 Task: Add to scrum project WolfTech a team member softage.3@softage.net.
Action: Mouse moved to (236, 65)
Screenshot: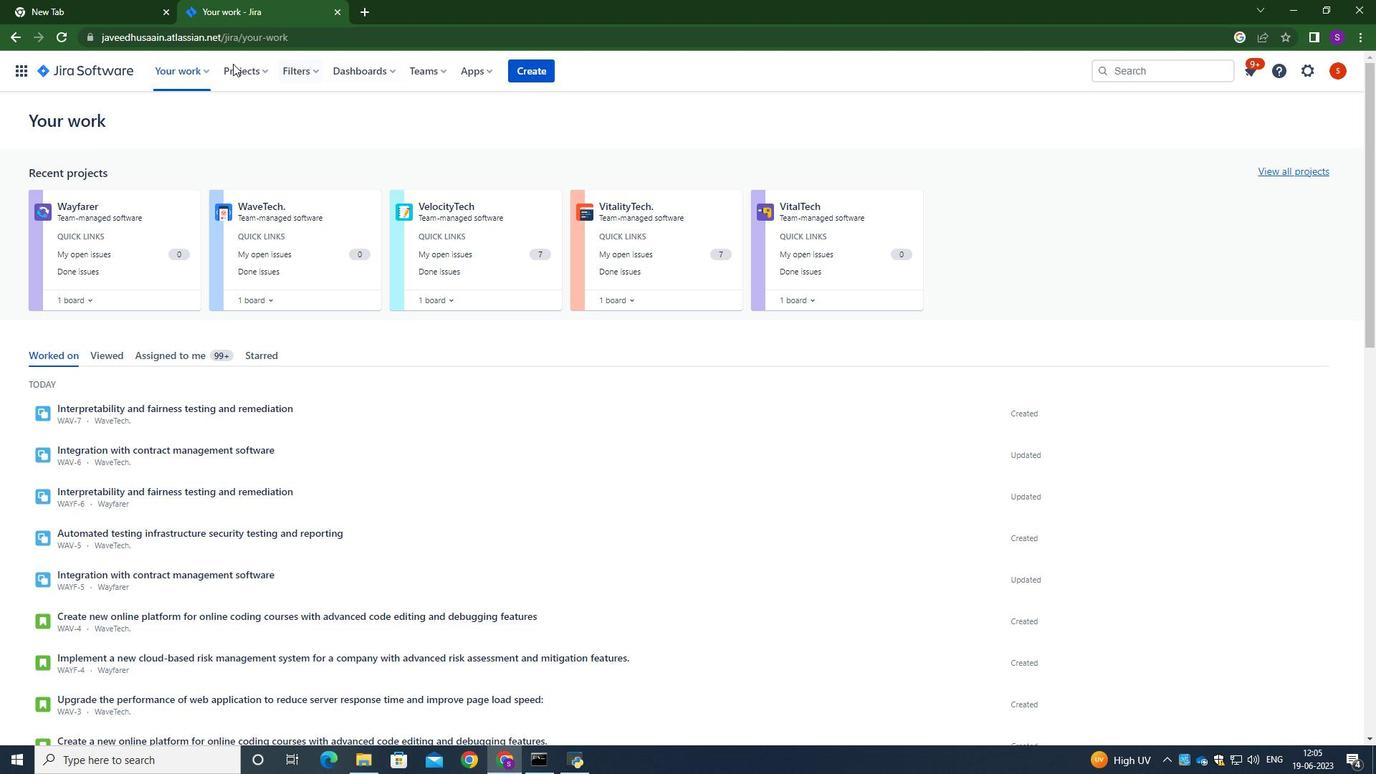 
Action: Mouse pressed left at (236, 65)
Screenshot: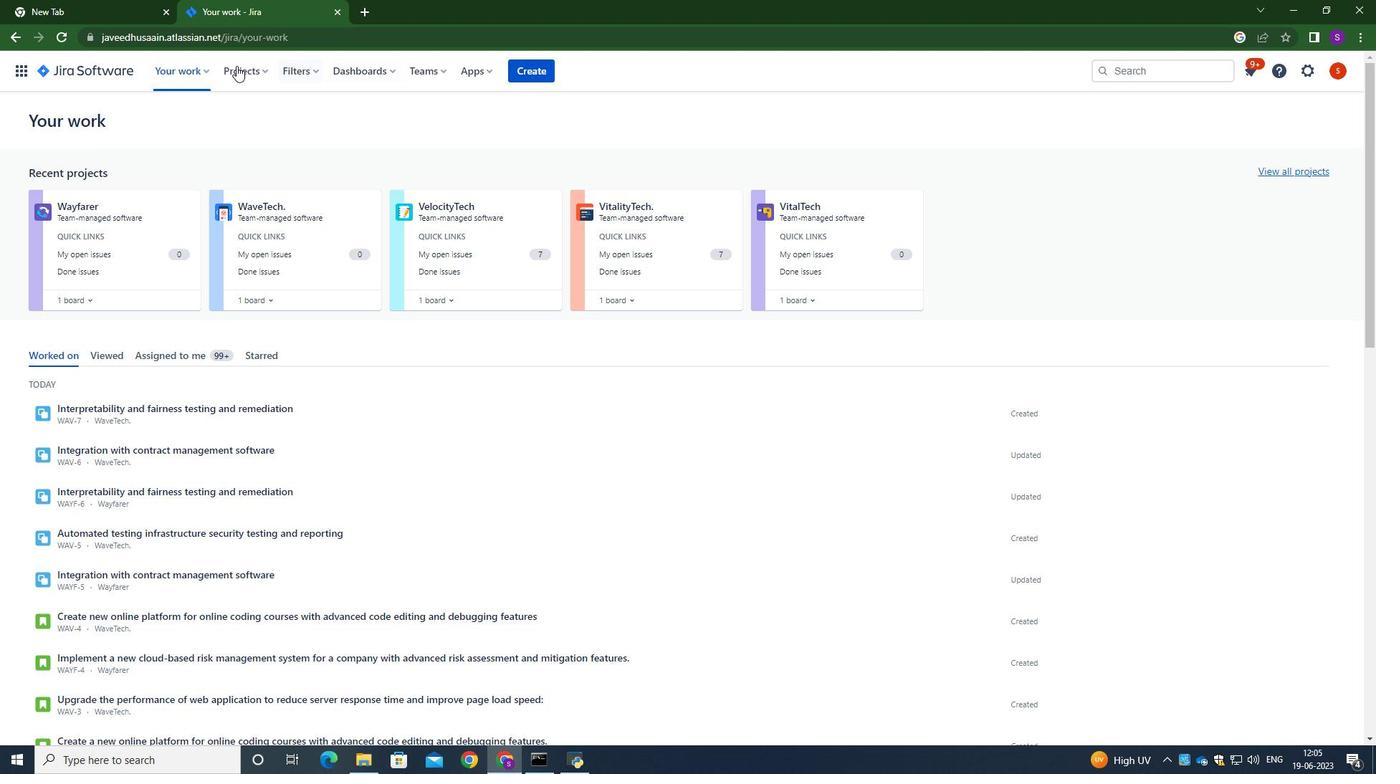 
Action: Mouse moved to (303, 136)
Screenshot: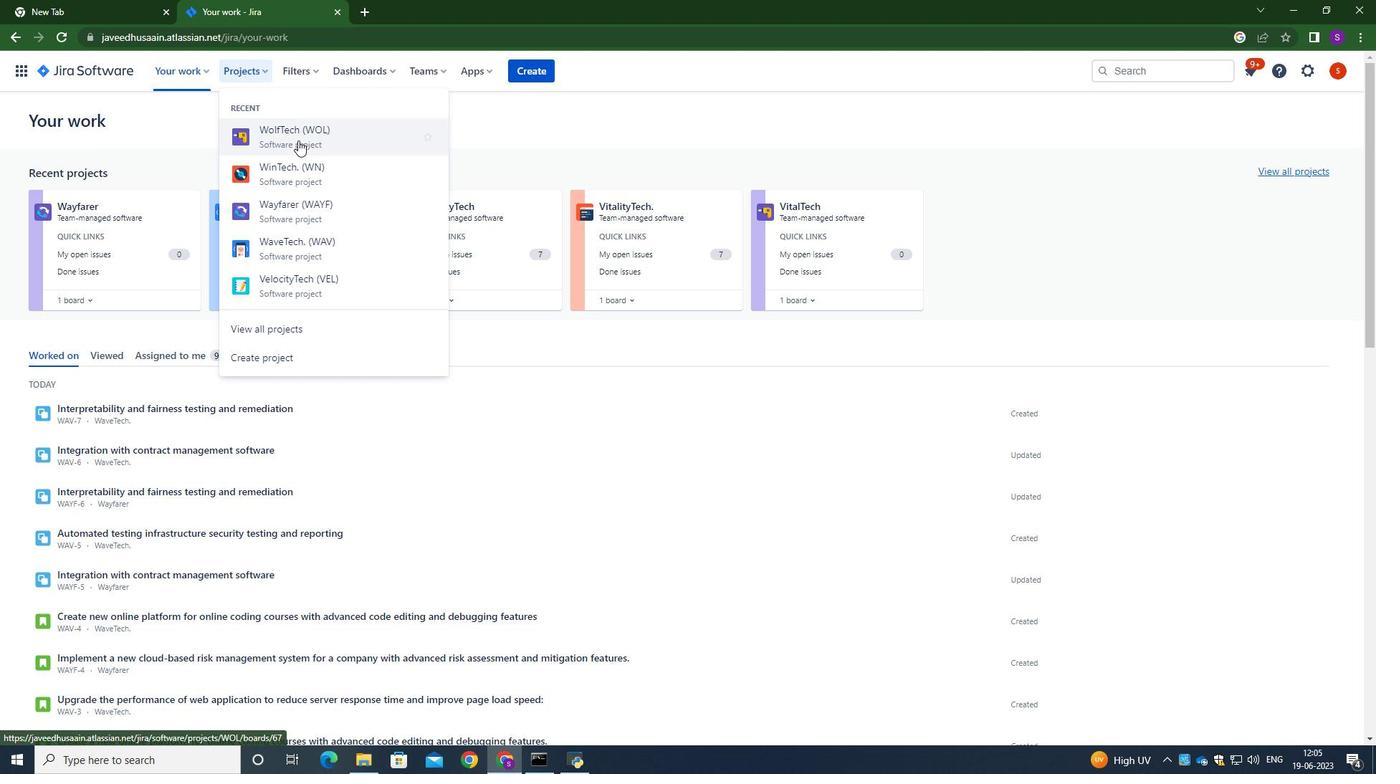 
Action: Mouse pressed left at (303, 136)
Screenshot: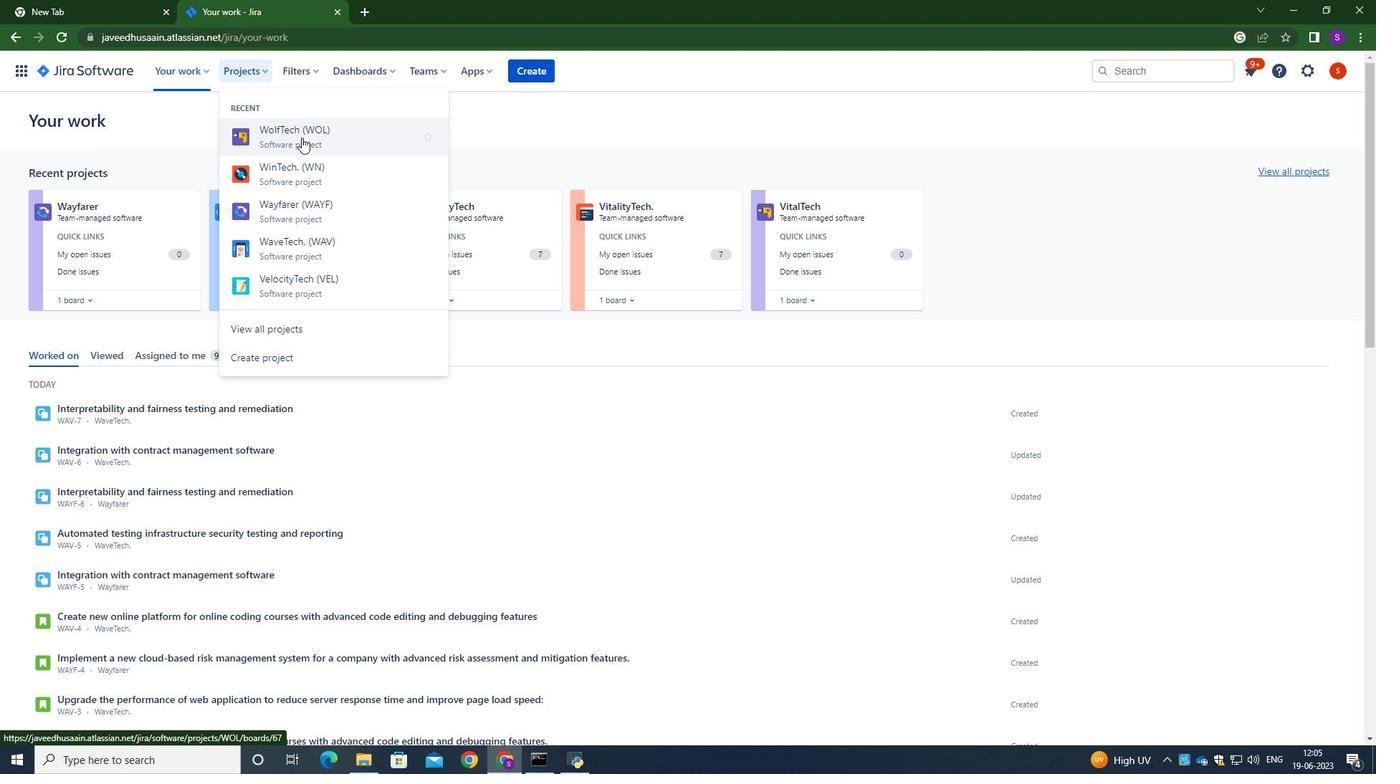 
Action: Mouse moved to (346, 195)
Screenshot: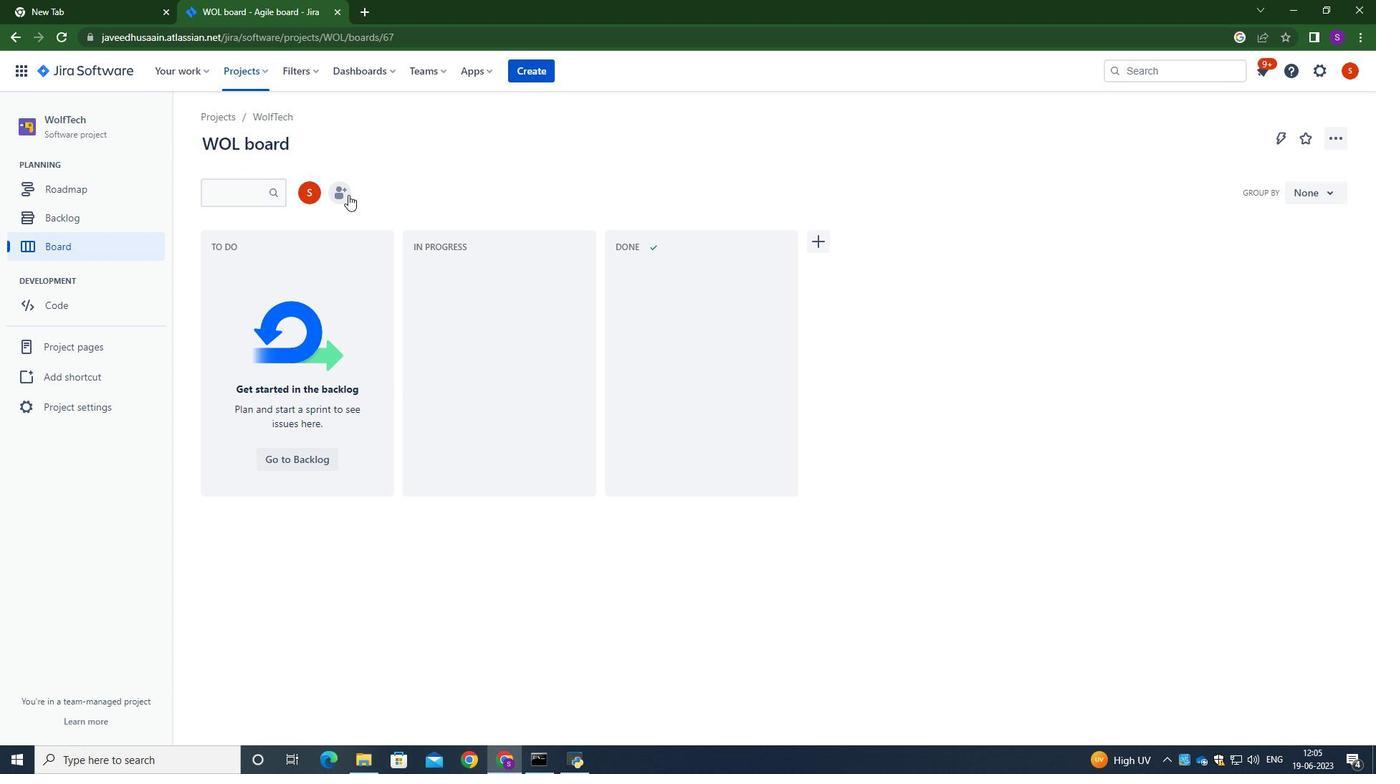 
Action: Mouse pressed left at (346, 195)
Screenshot: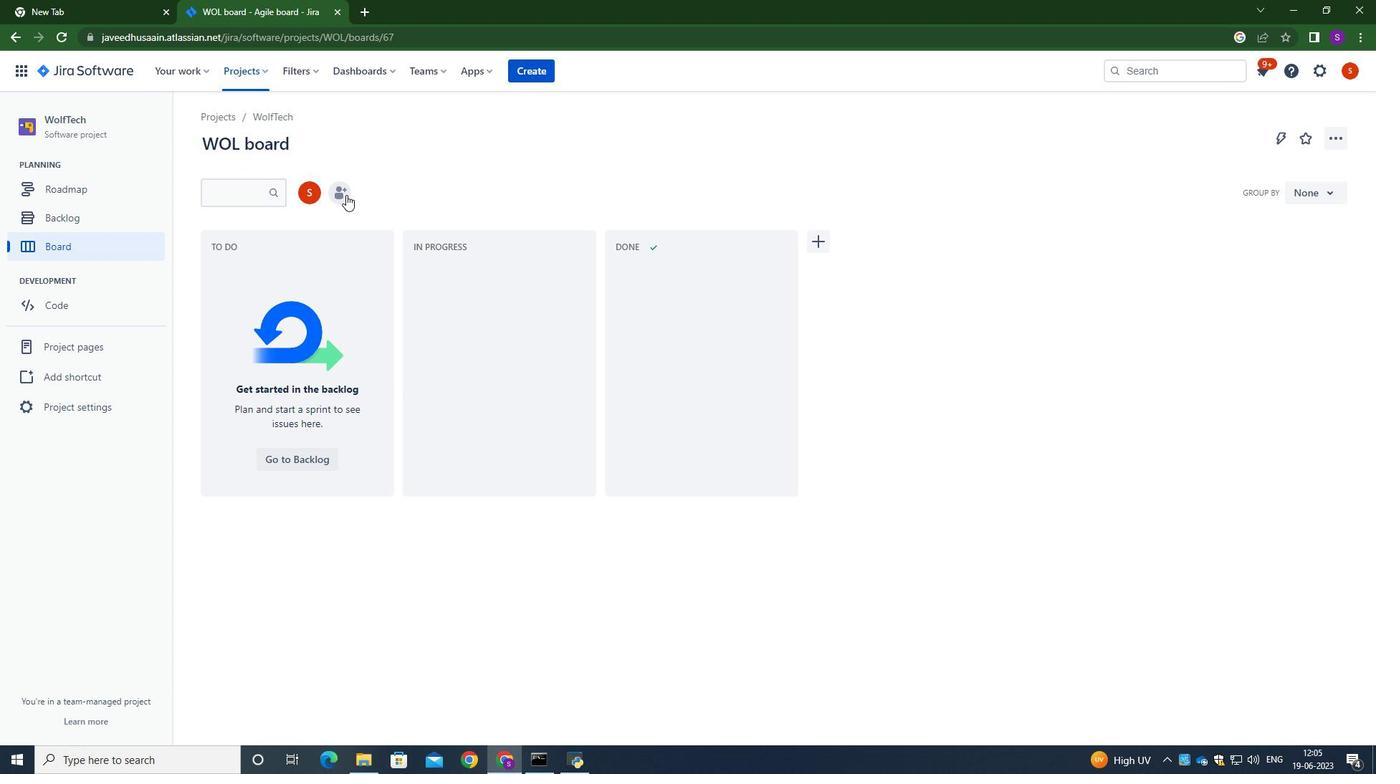 
Action: Mouse moved to (617, 181)
Screenshot: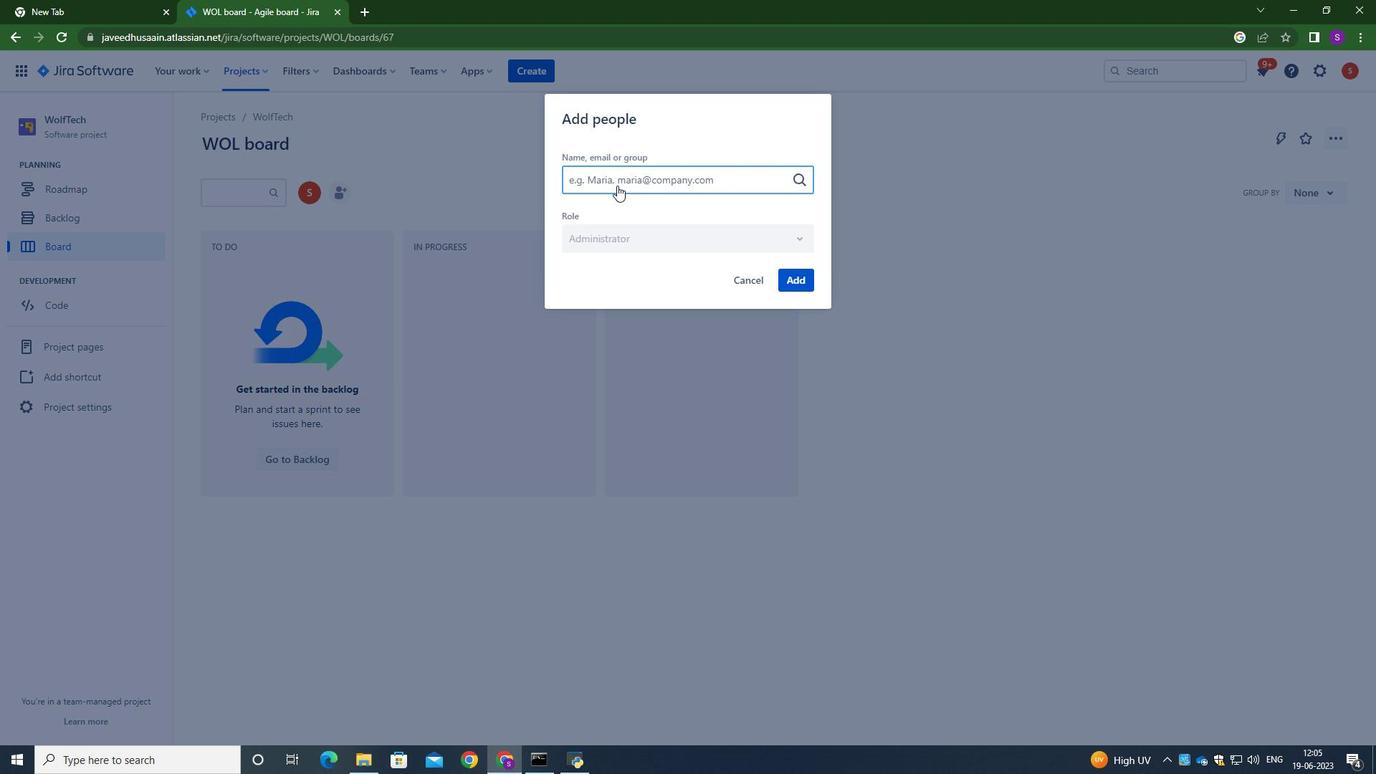 
Action: Key pressed softage.3<Key.shift>@softage.net
Screenshot: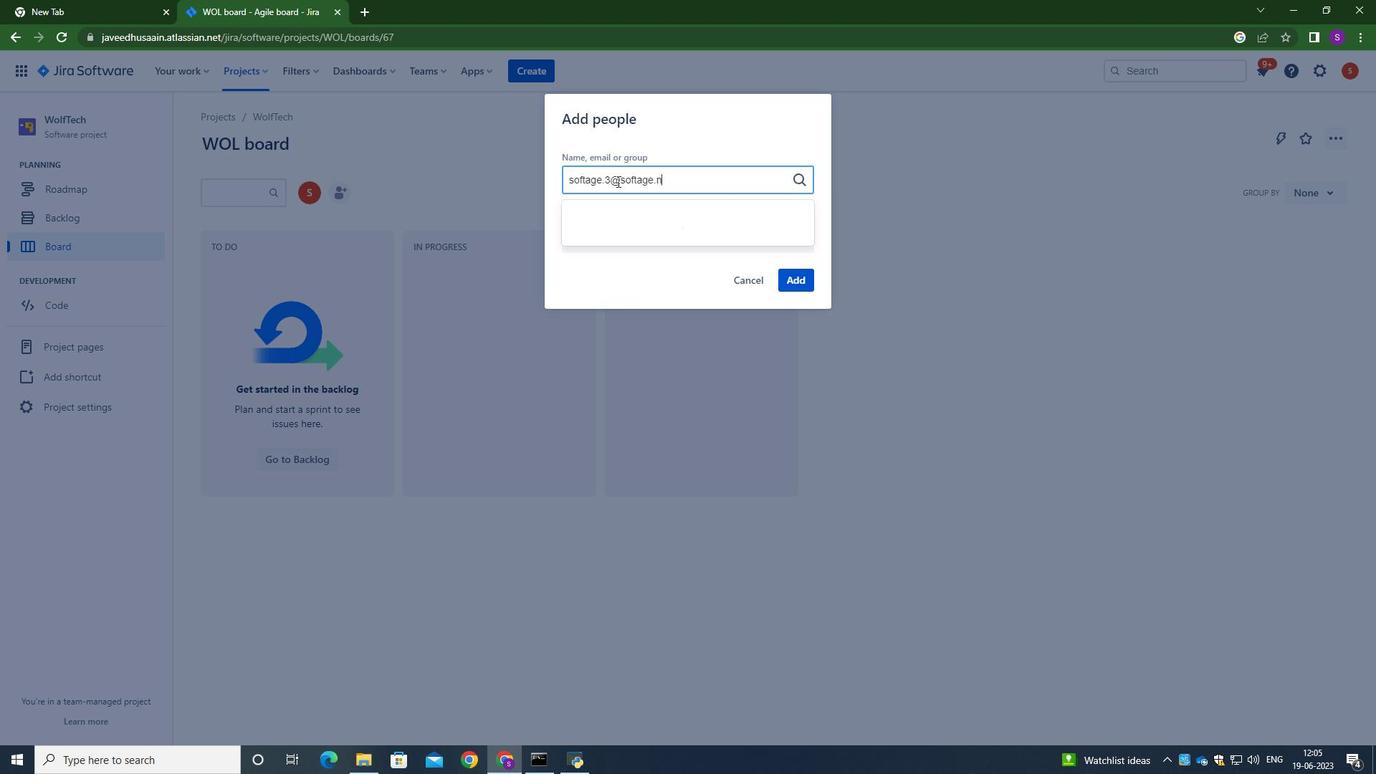 
Action: Mouse moved to (614, 218)
Screenshot: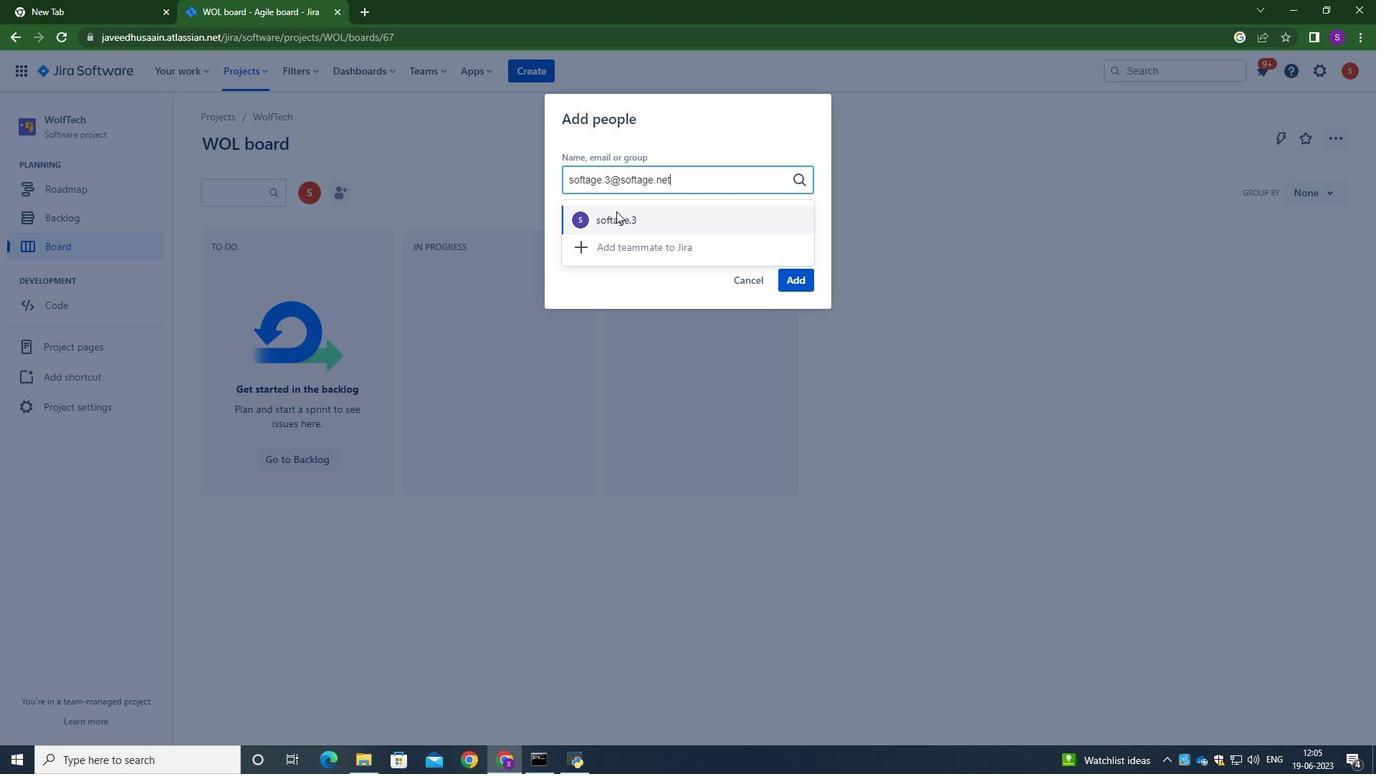 
Action: Mouse pressed left at (614, 218)
Screenshot: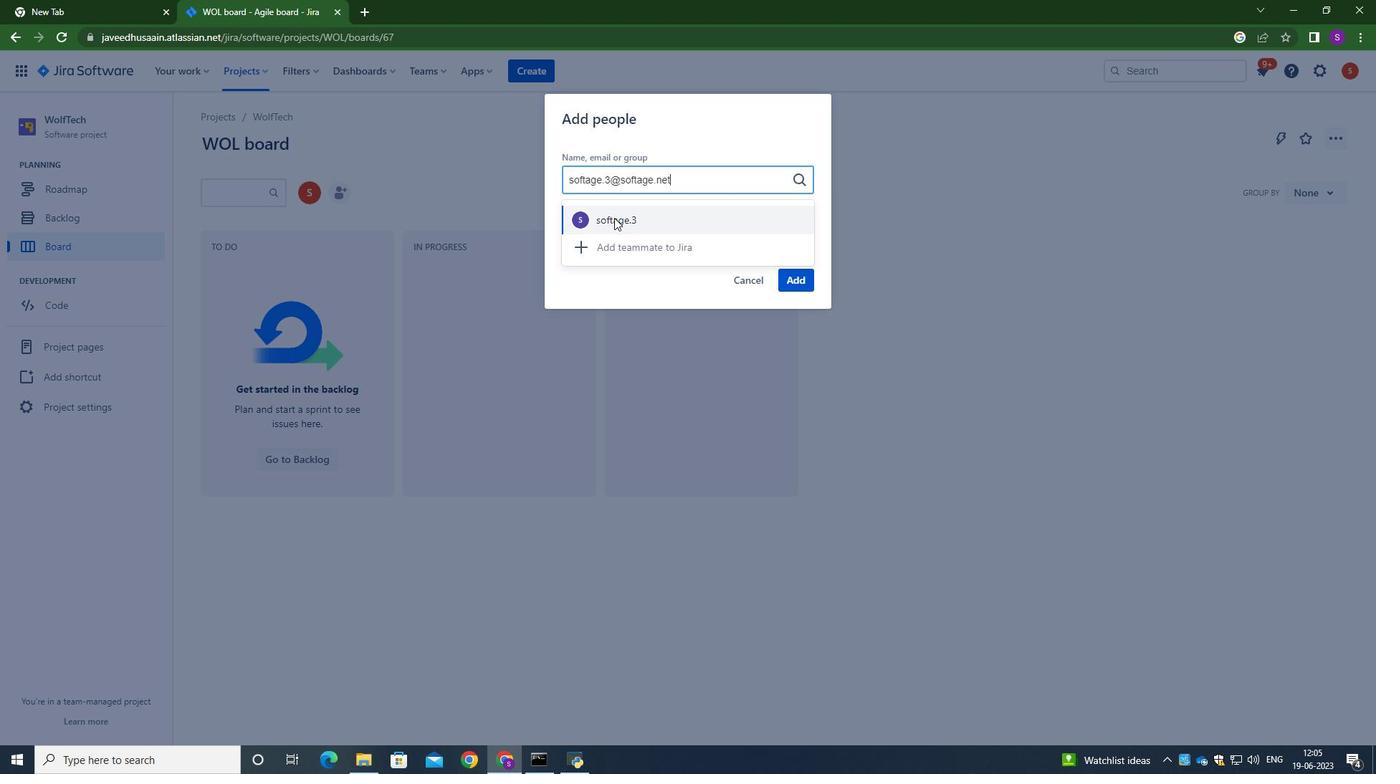
Action: Mouse moved to (808, 283)
Screenshot: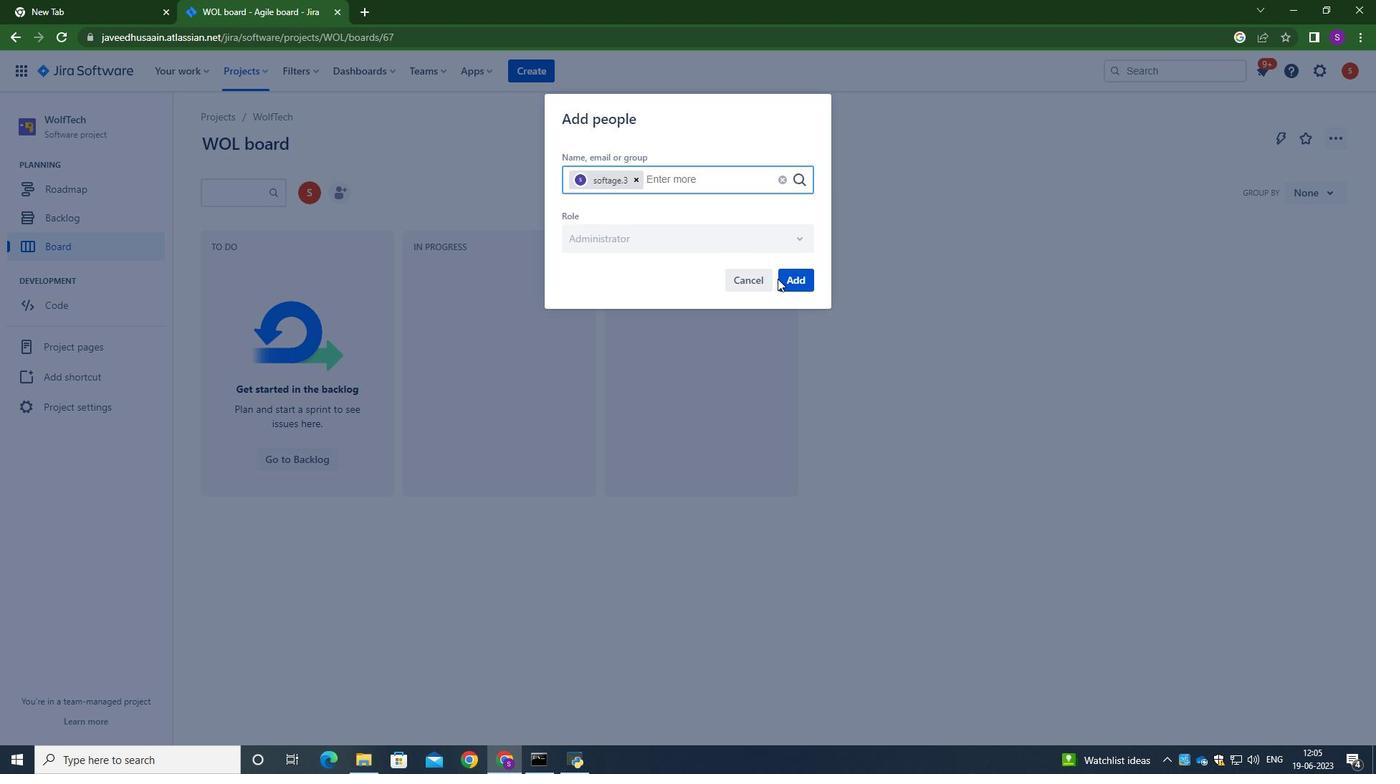 
Action: Mouse pressed left at (808, 283)
Screenshot: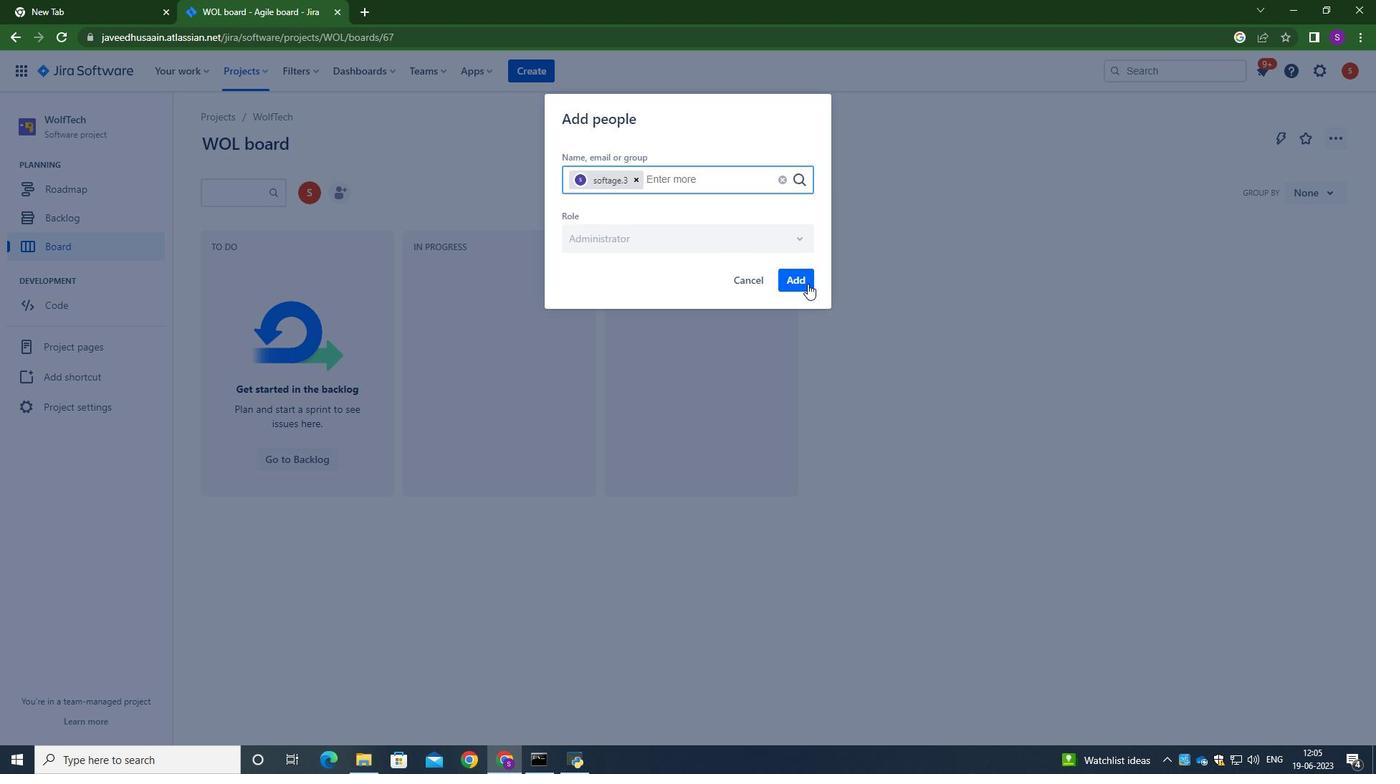 
Action: Mouse moved to (915, 175)
Screenshot: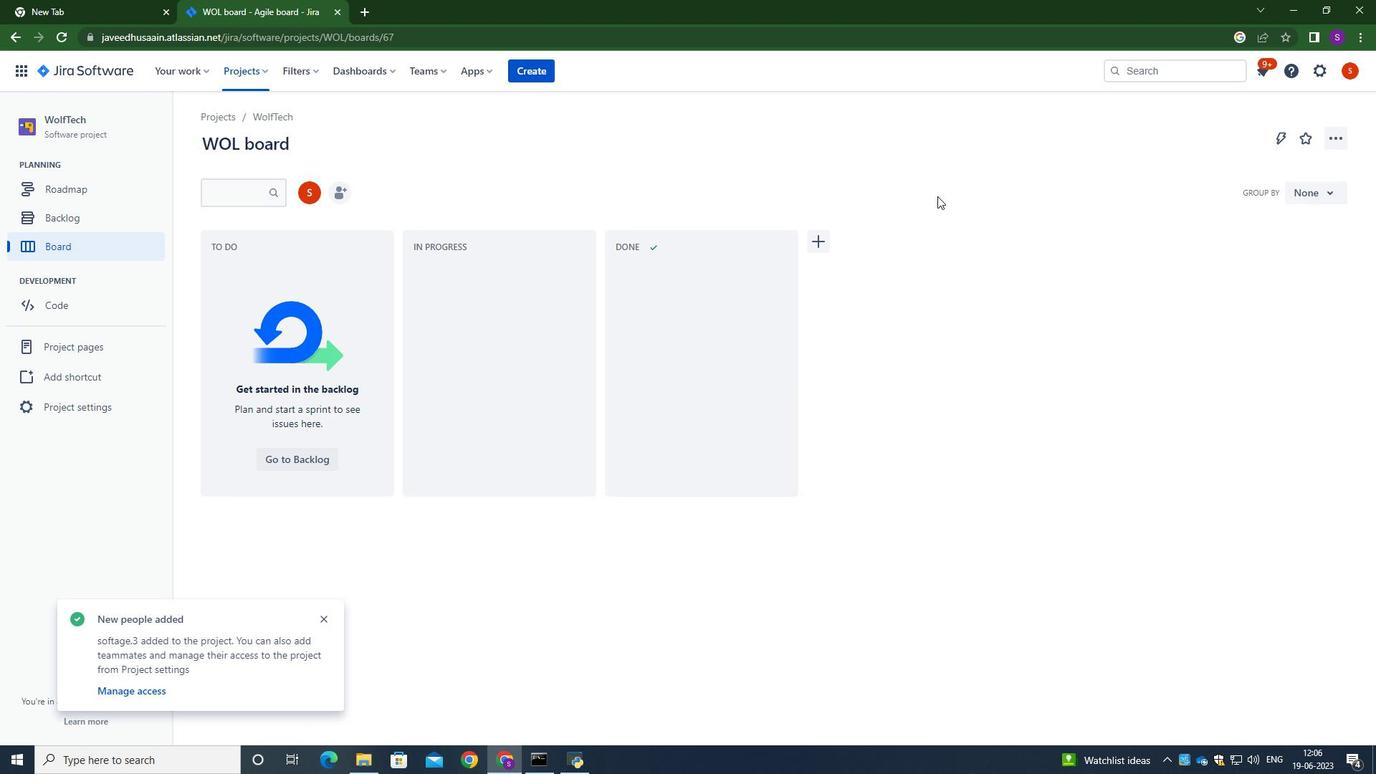 
Action: Mouse pressed left at (915, 175)
Screenshot: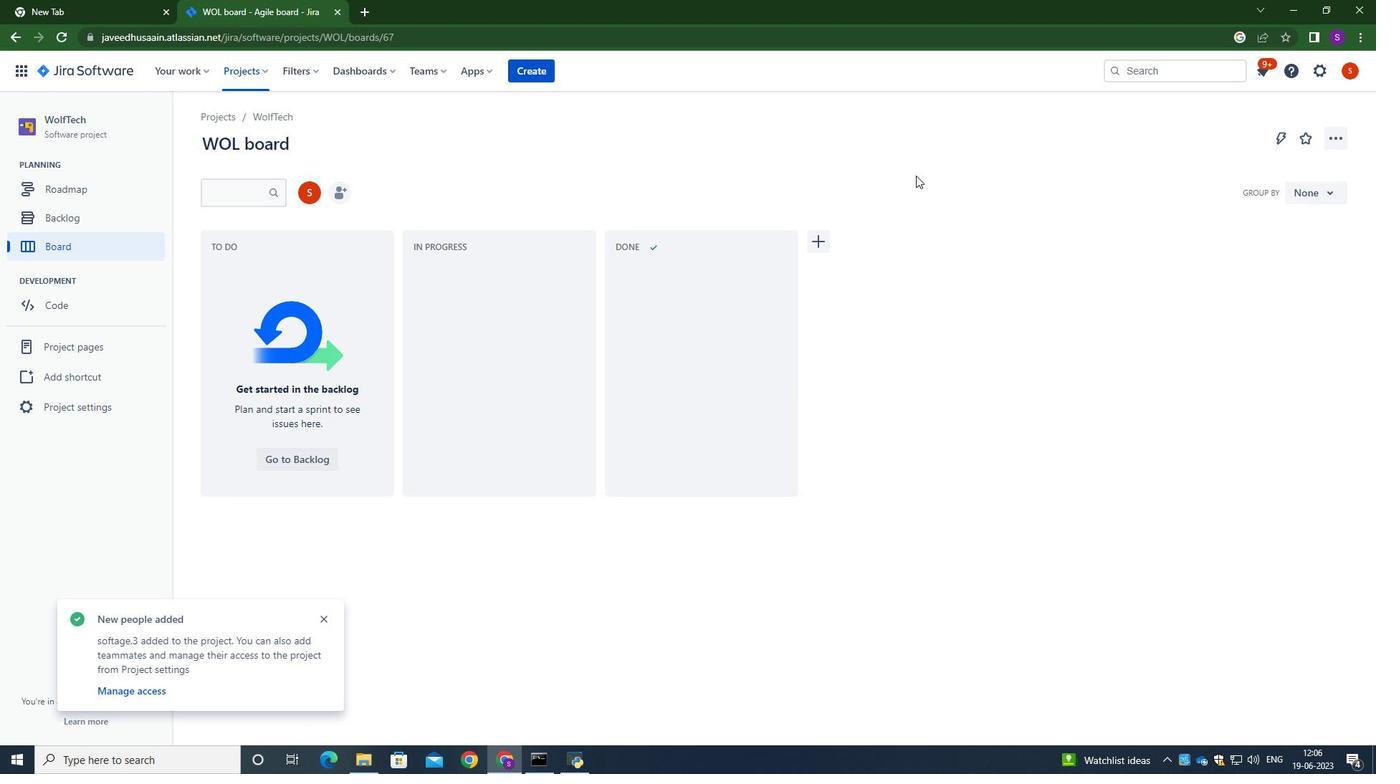 
